 Task: Use the formula "LEFTB" in spreadsheet "Project portfolio".
Action: Mouse pressed left at (792, 251)
Screenshot: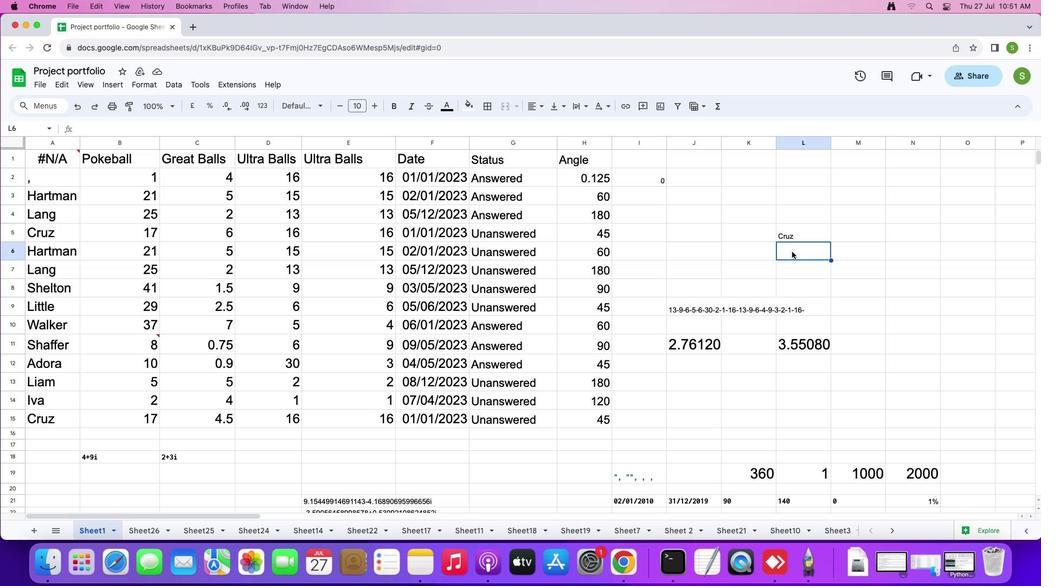 
Action: Mouse moved to (107, 86)
Screenshot: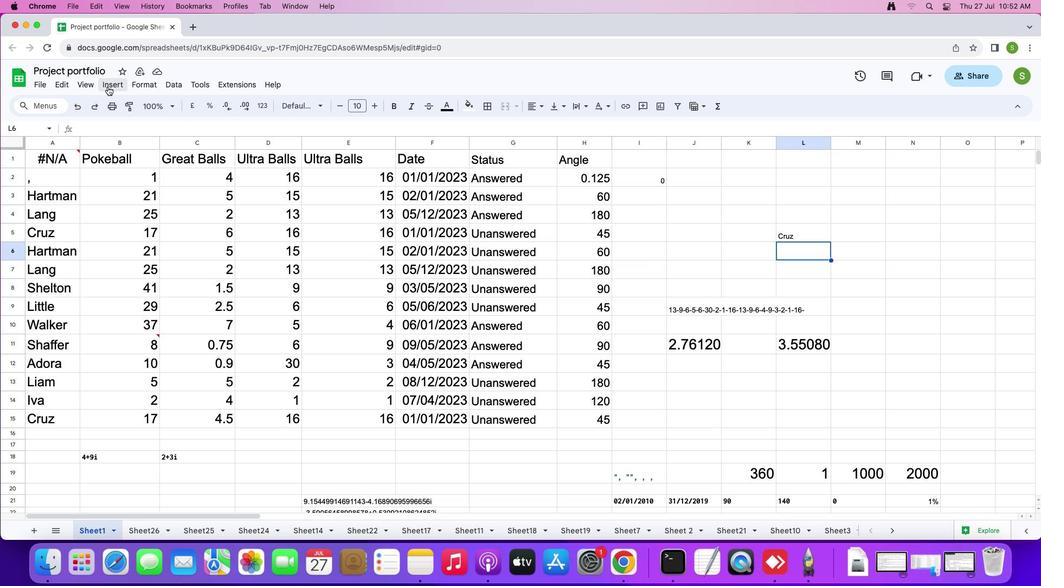 
Action: Mouse pressed left at (107, 86)
Screenshot: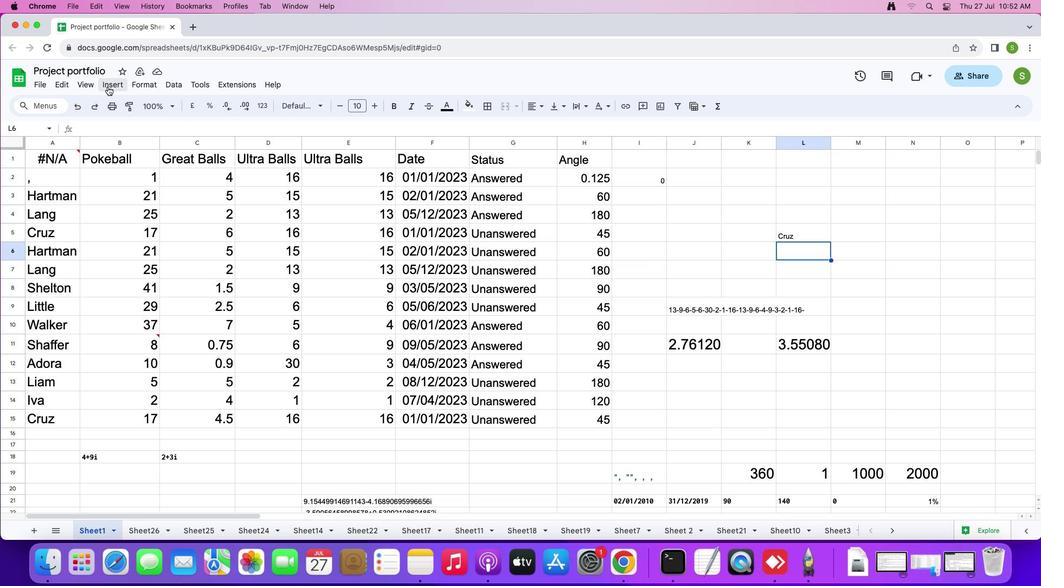 
Action: Mouse moved to (132, 255)
Screenshot: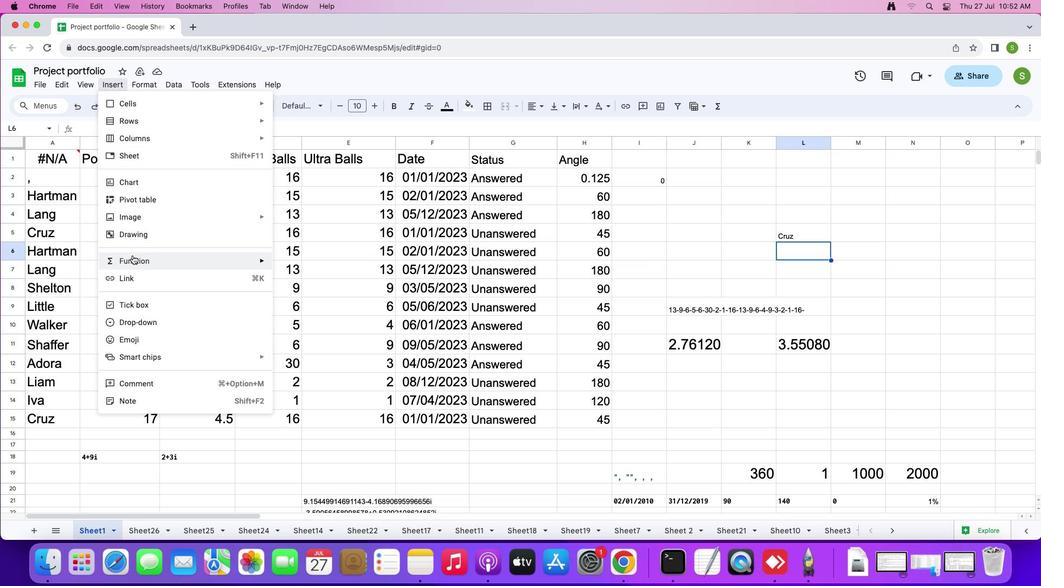 
Action: Mouse pressed left at (132, 255)
Screenshot: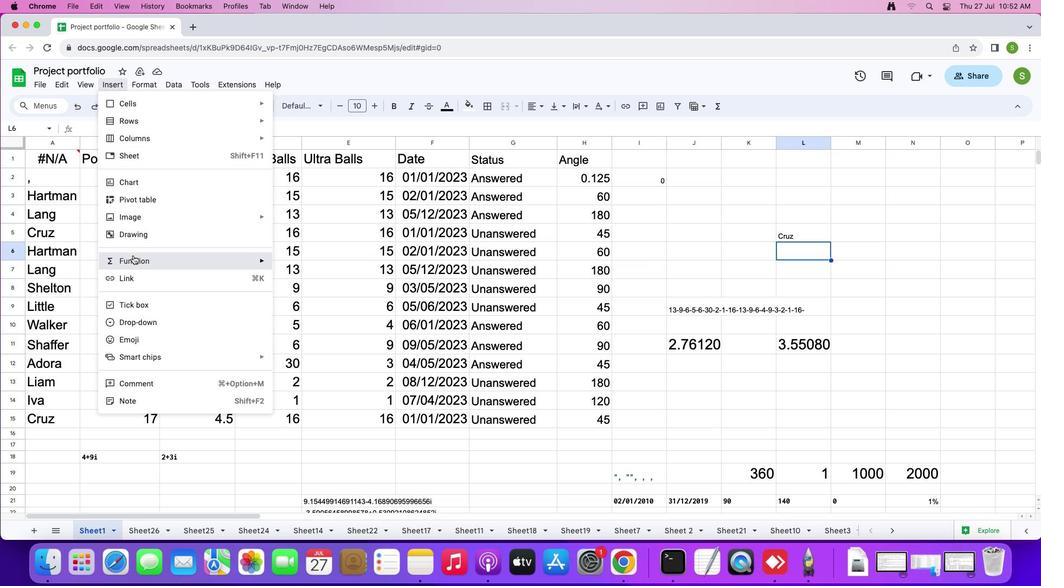 
Action: Mouse moved to (325, 221)
Screenshot: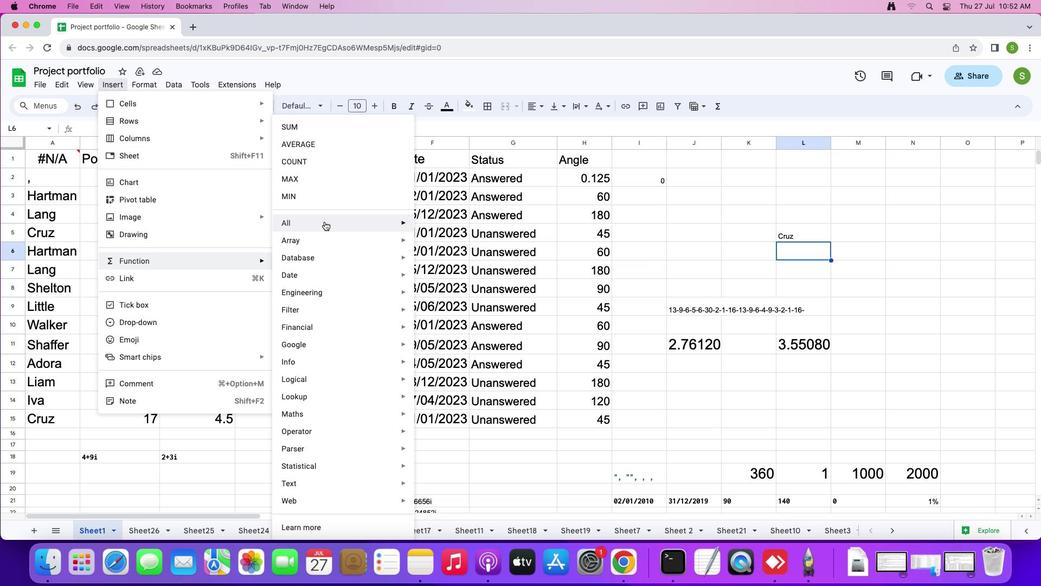 
Action: Mouse pressed left at (325, 221)
Screenshot: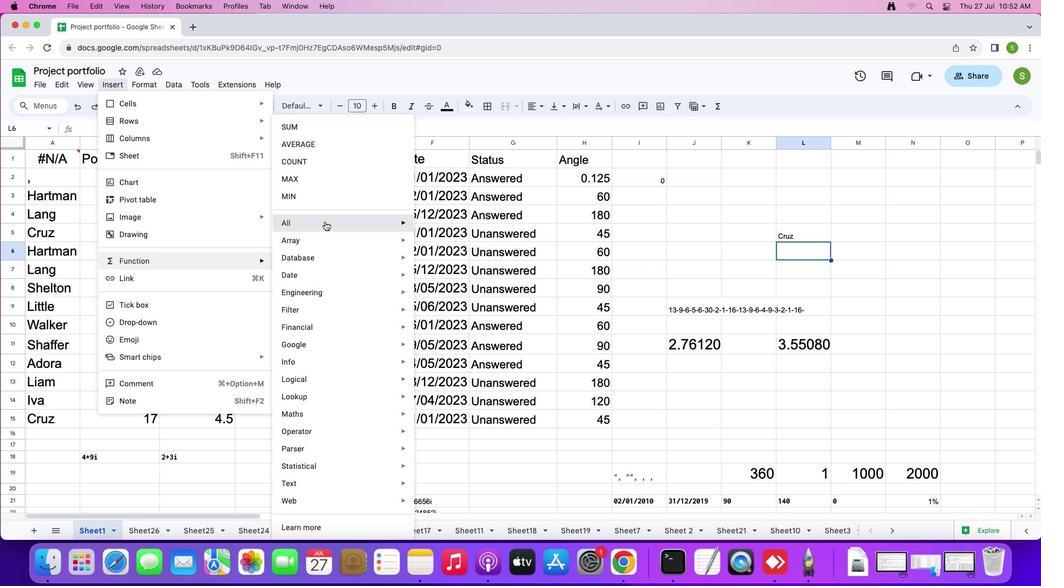 
Action: Mouse moved to (479, 432)
Screenshot: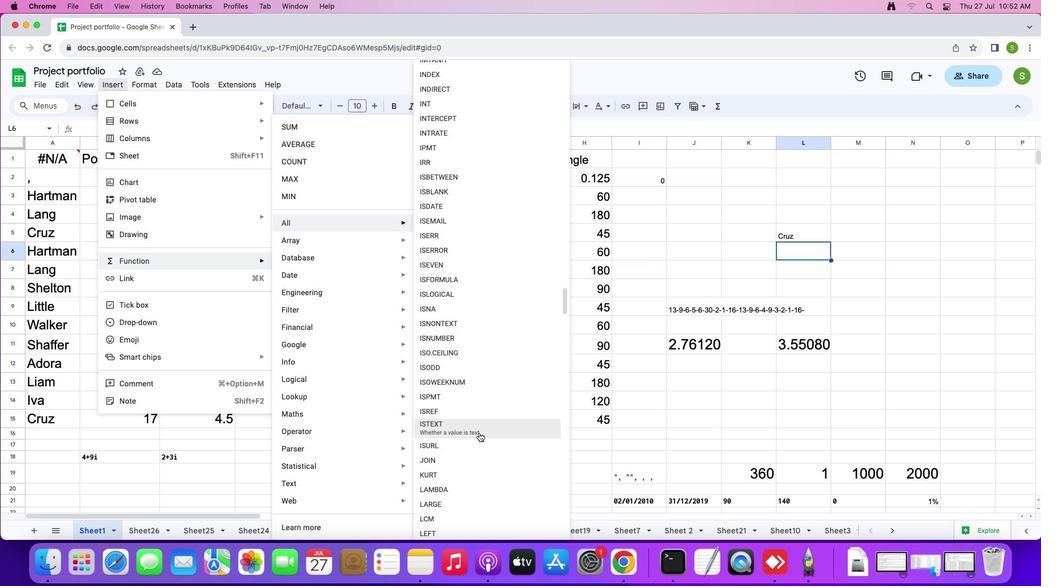 
Action: Mouse scrolled (479, 432) with delta (0, 0)
Screenshot: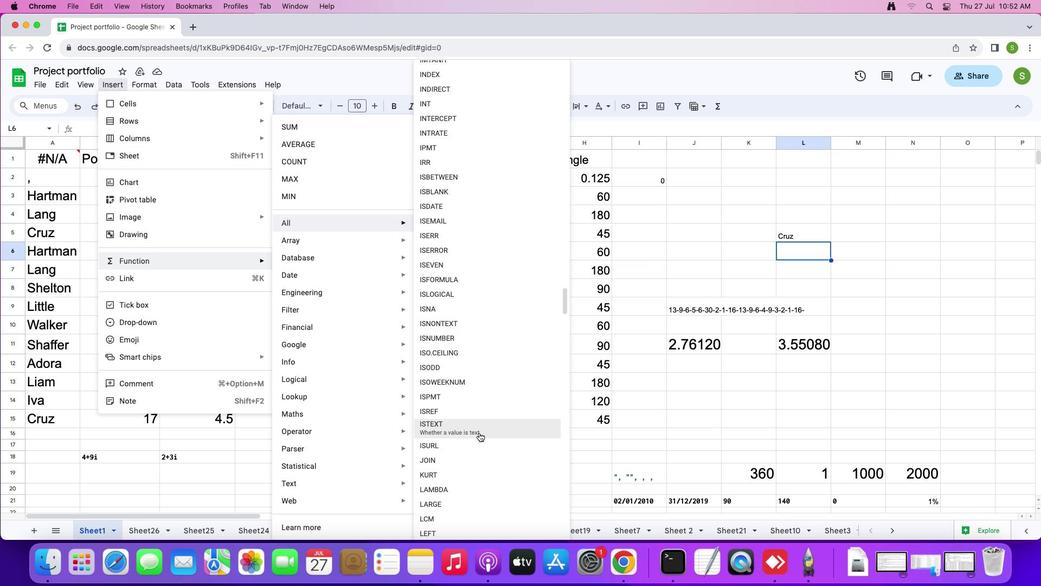 
Action: Mouse scrolled (479, 432) with delta (0, 0)
Screenshot: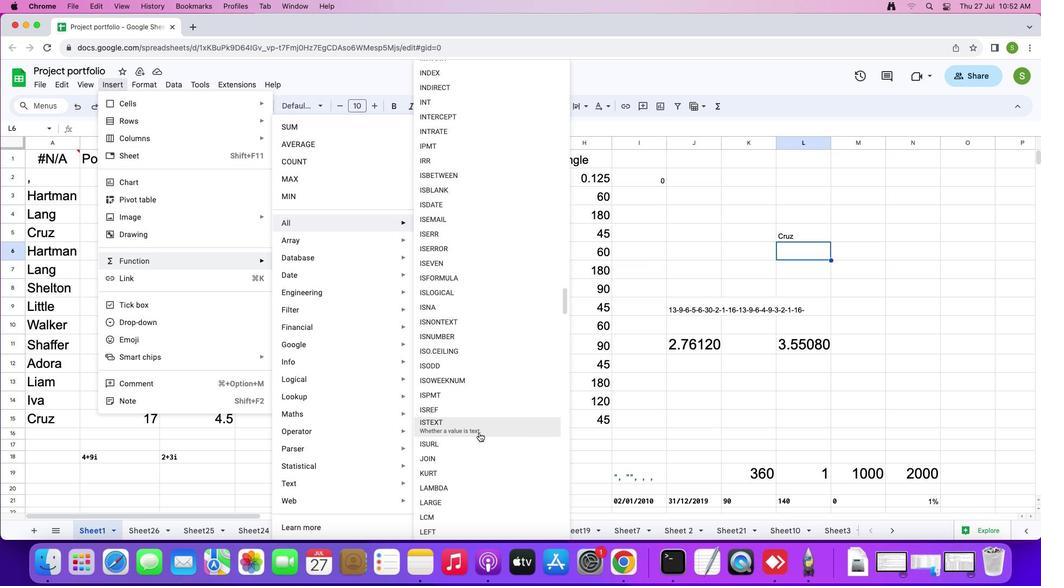 
Action: Mouse scrolled (479, 432) with delta (0, -1)
Screenshot: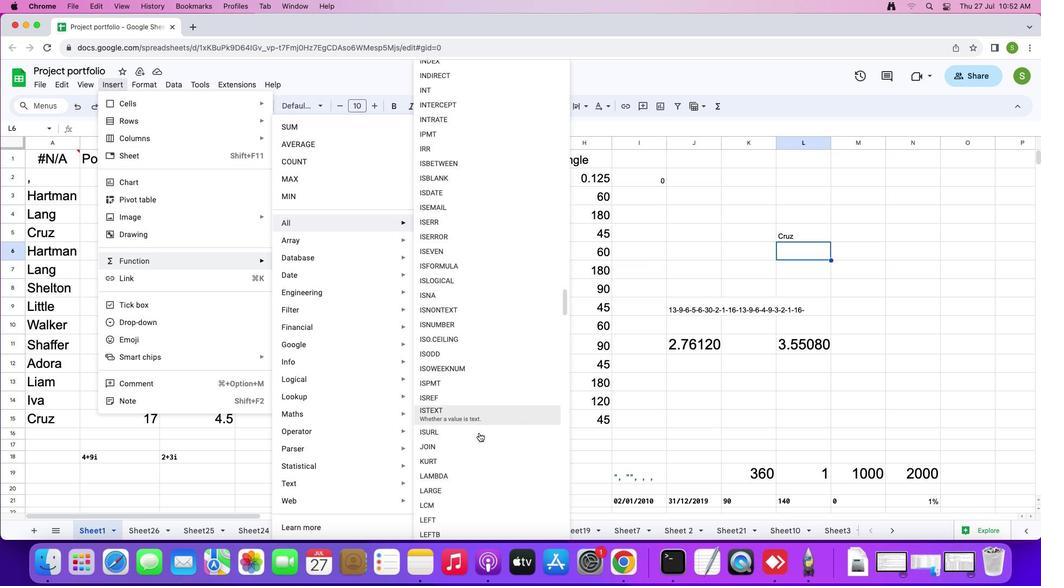 
Action: Mouse scrolled (479, 432) with delta (0, -2)
Screenshot: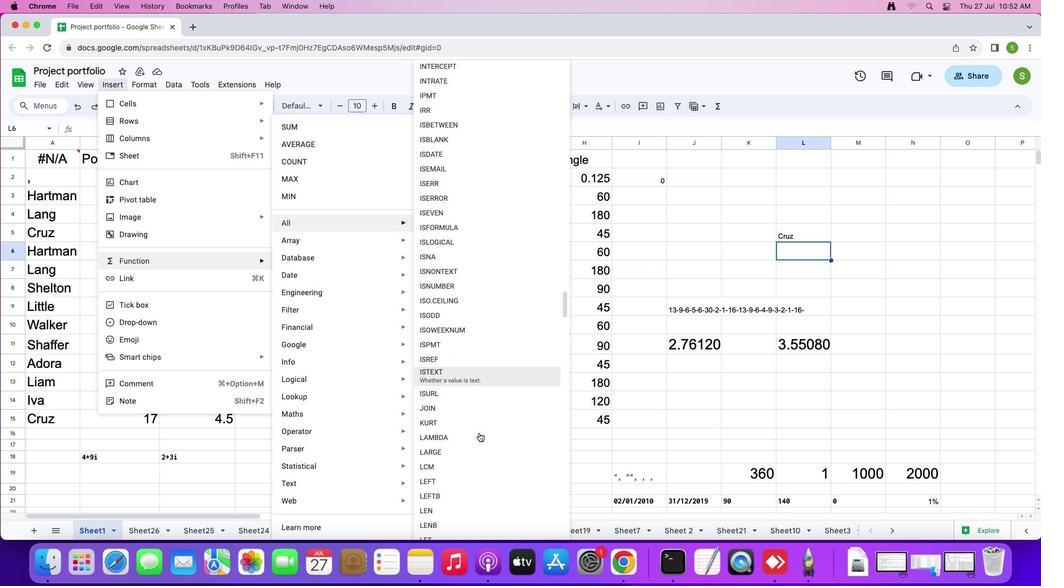 
Action: Mouse moved to (449, 376)
Screenshot: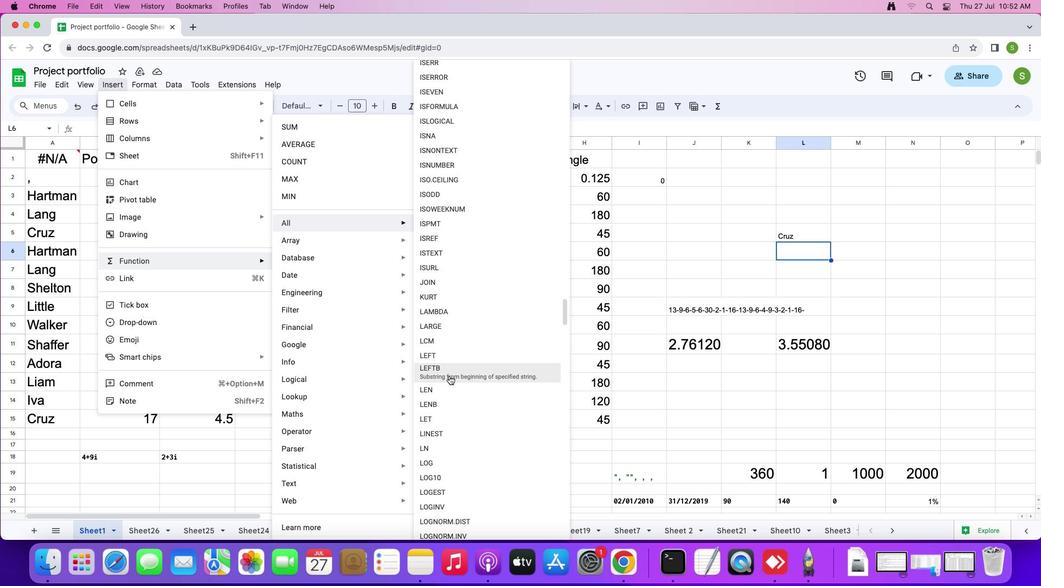 
Action: Mouse pressed left at (449, 376)
Screenshot: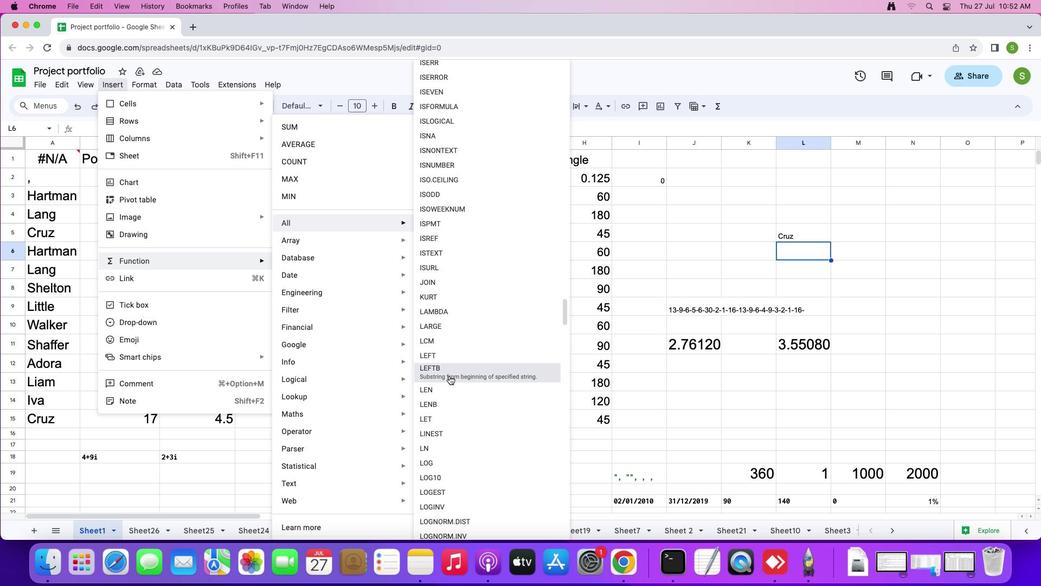 
Action: Mouse moved to (42, 234)
Screenshot: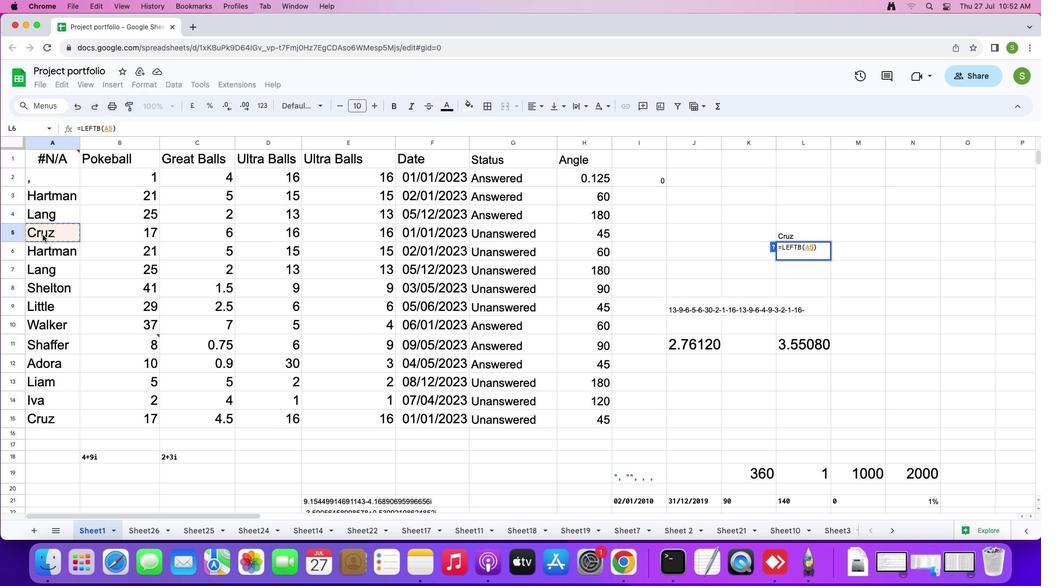 
Action: Mouse pressed left at (42, 234)
Screenshot: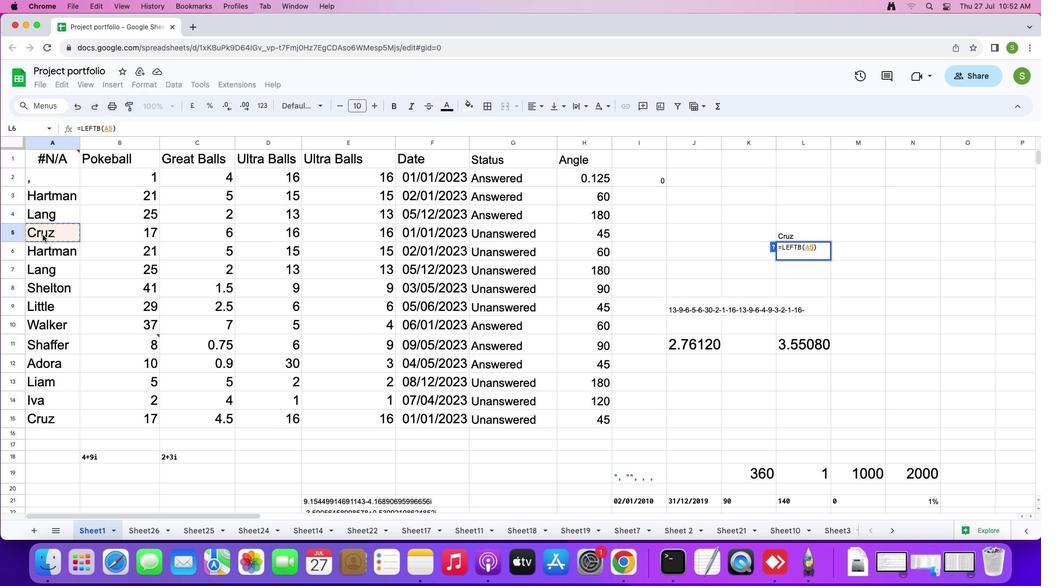 
Action: Mouse moved to (299, 389)
Screenshot: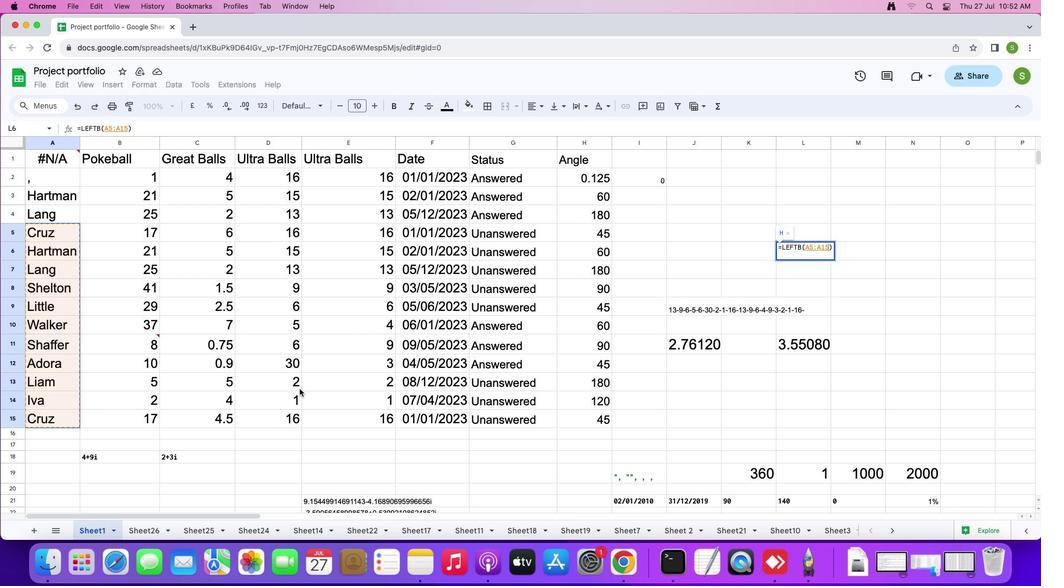 
Action: Key pressed ',''4'Key.enter
Screenshot: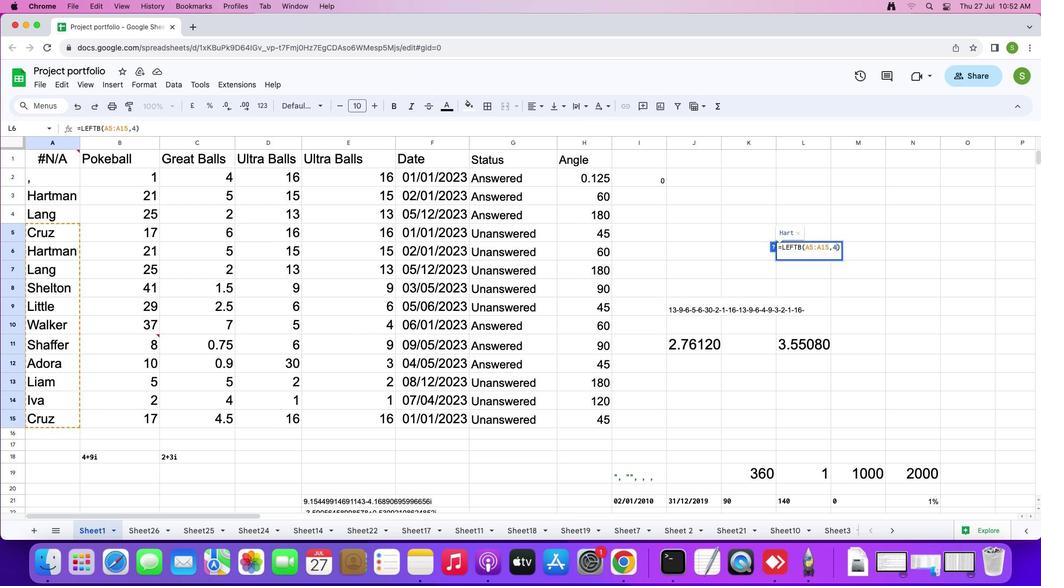 
